 Task: Get directions from Sahara Desert, Africa to Svalbard, Norway departing at 10:00 am on the 17th of June
Action: Mouse moved to (779, 26)
Screenshot: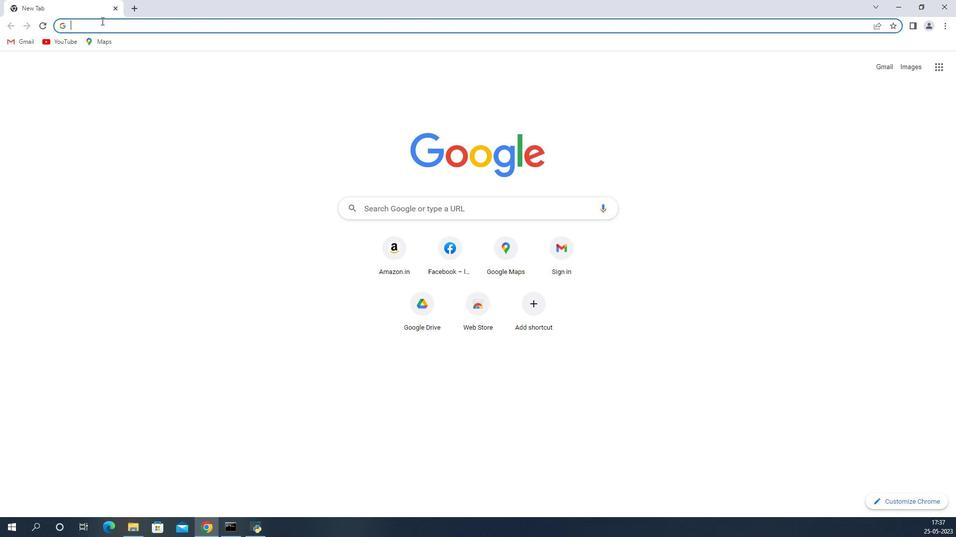 
Action: Mouse pressed left at (779, 26)
Screenshot: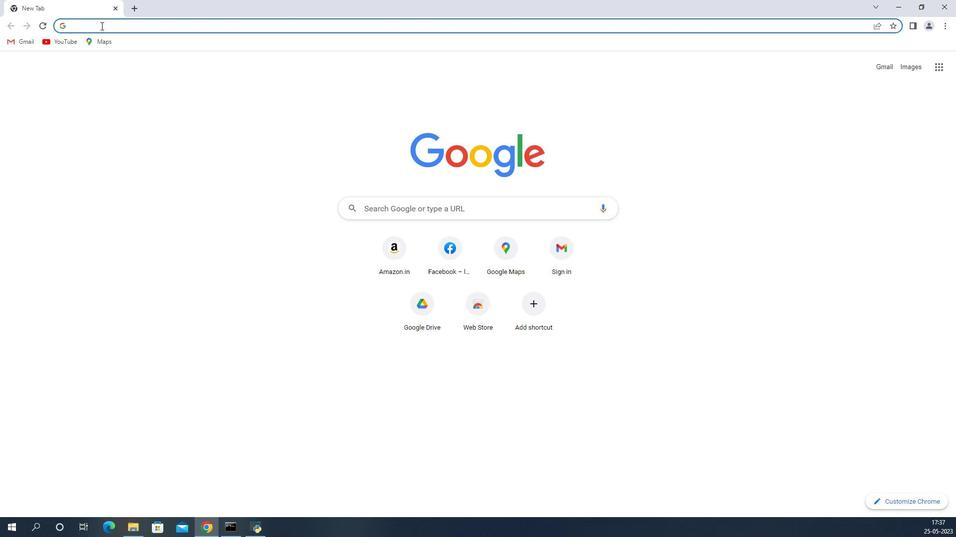 
Action: Key pressed <Key.shift>Google<Key.space><Key.shift>Maps<Key.enter>
Screenshot: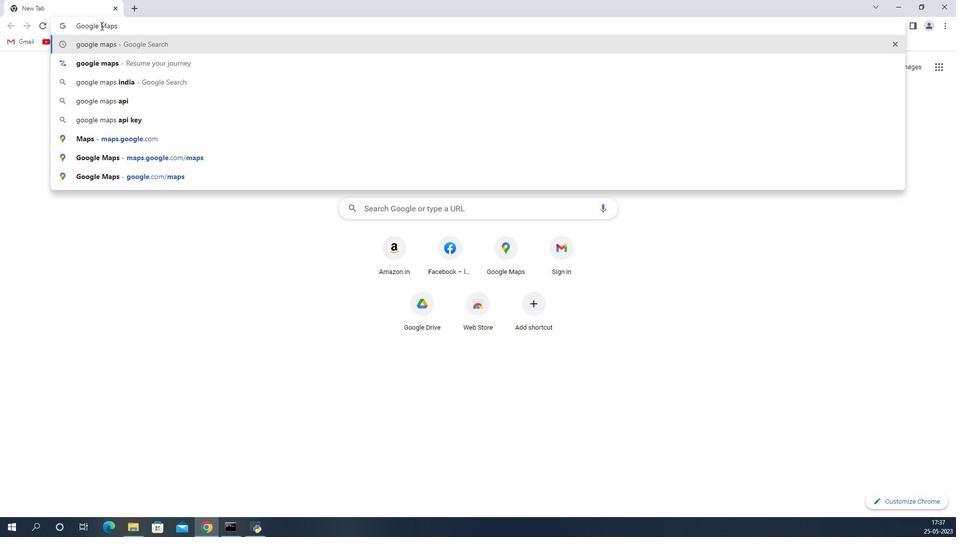 
Action: Mouse moved to (827, 171)
Screenshot: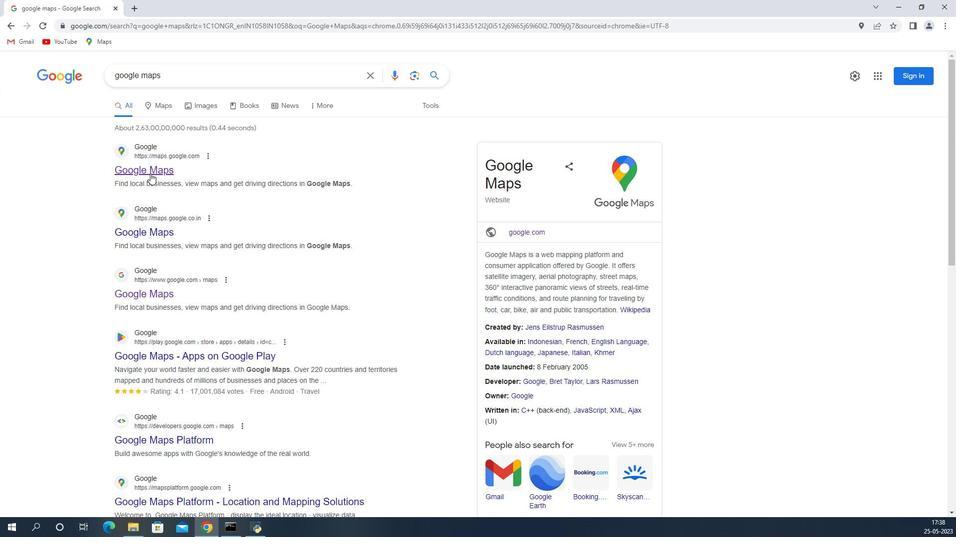 
Action: Mouse pressed left at (827, 171)
Screenshot: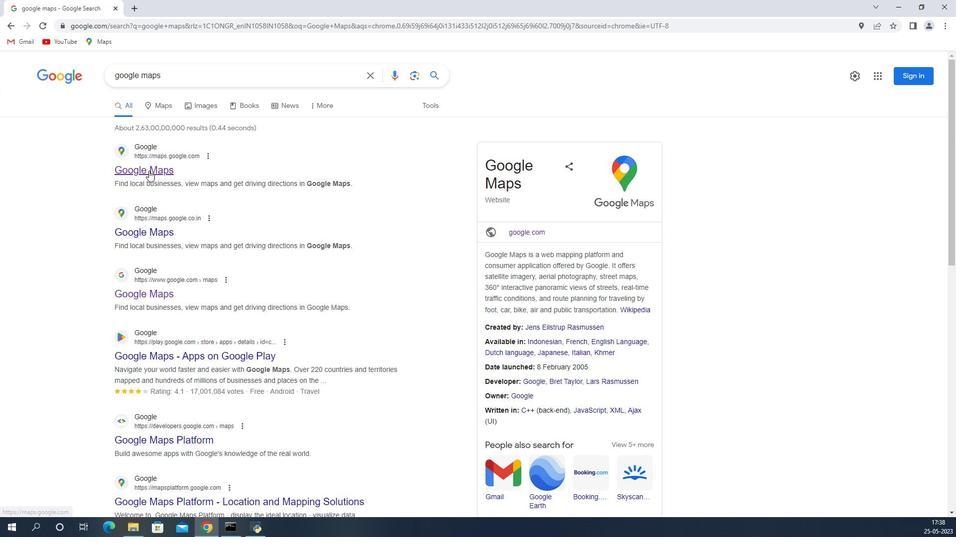 
Action: Mouse moved to (768, 66)
Screenshot: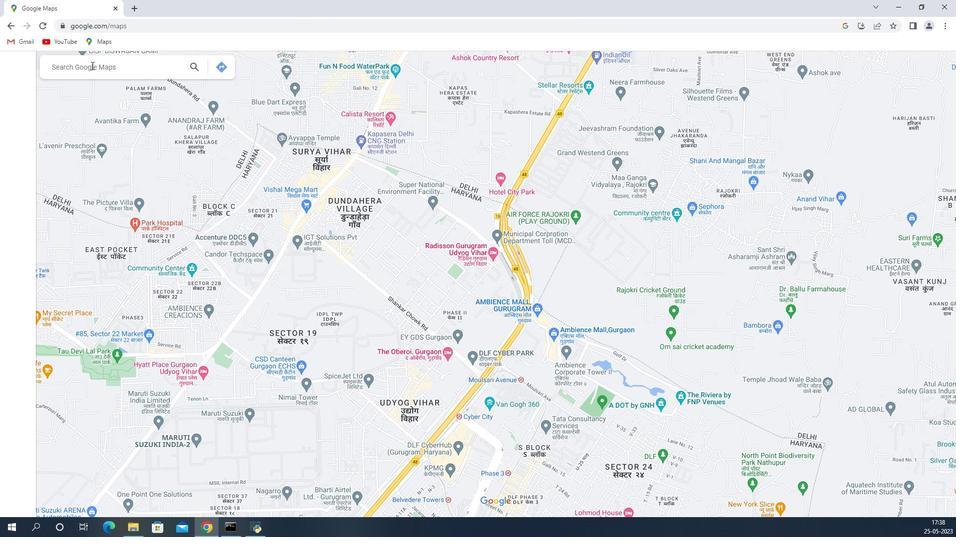 
Action: Mouse pressed left at (768, 66)
Screenshot: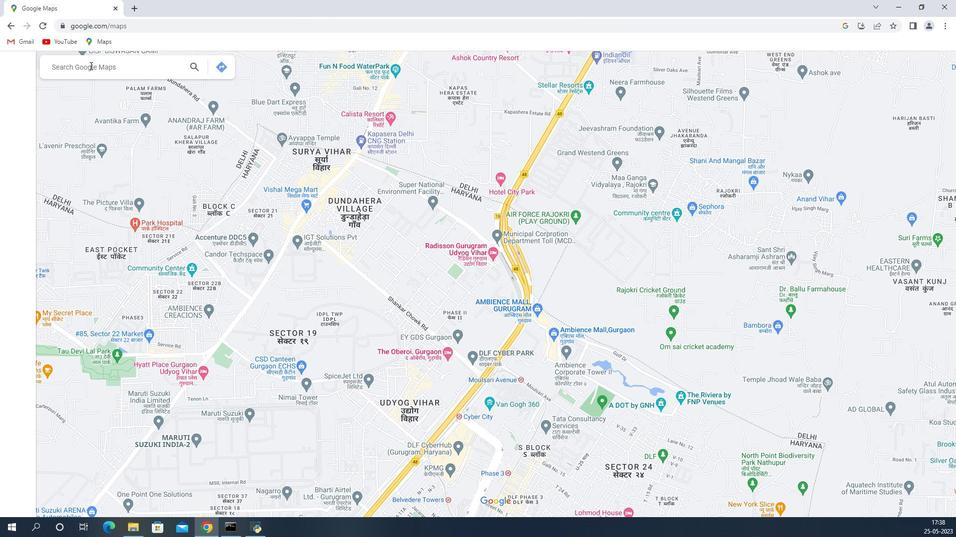 
Action: Key pressed <Key.shift>Svalbard,<Key.space><Key.shift>Norway
Screenshot: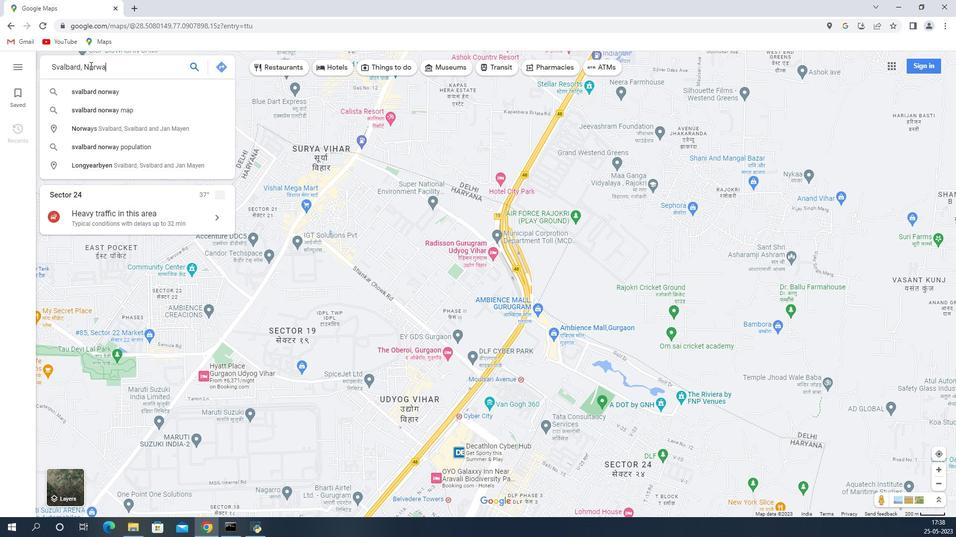 
Action: Mouse moved to (871, 66)
Screenshot: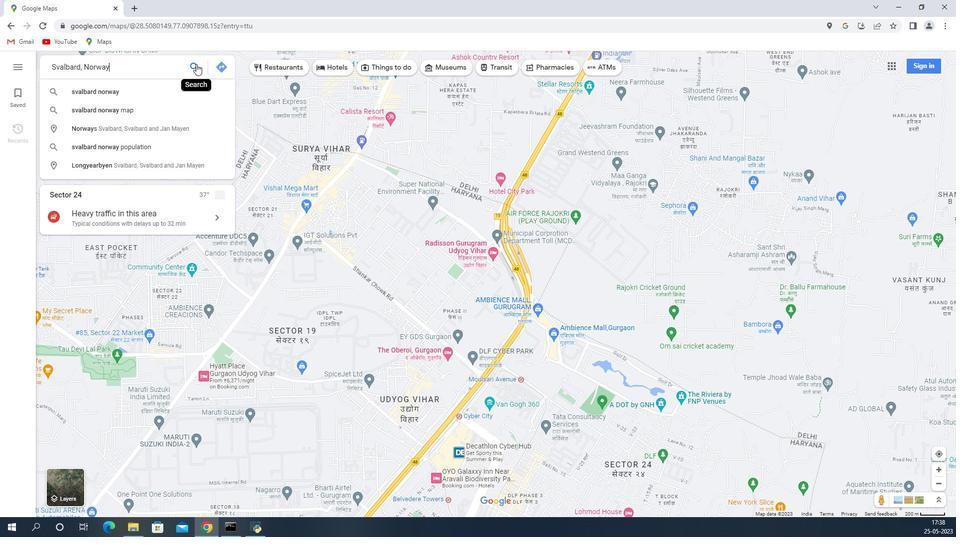
Action: Mouse pressed left at (871, 66)
Screenshot: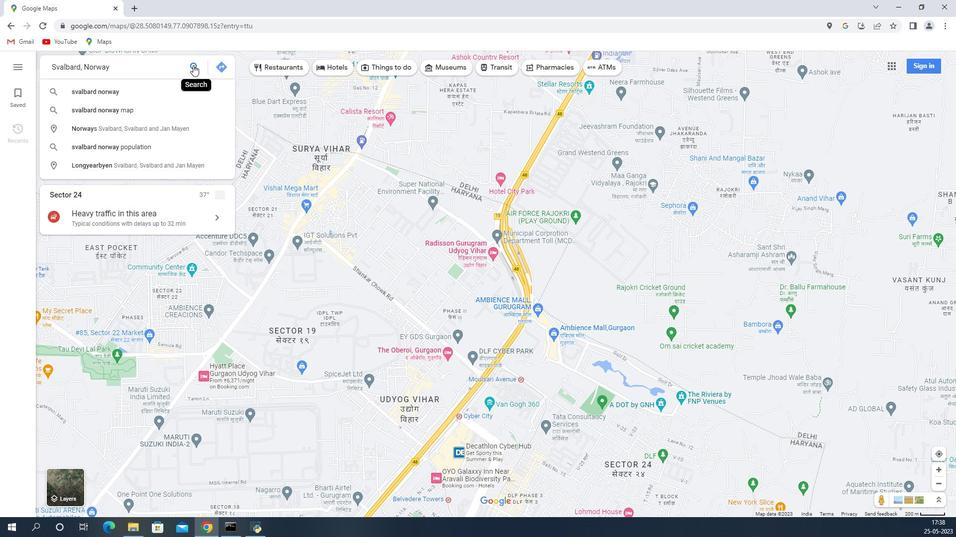 
Action: Mouse moved to (740, 228)
Screenshot: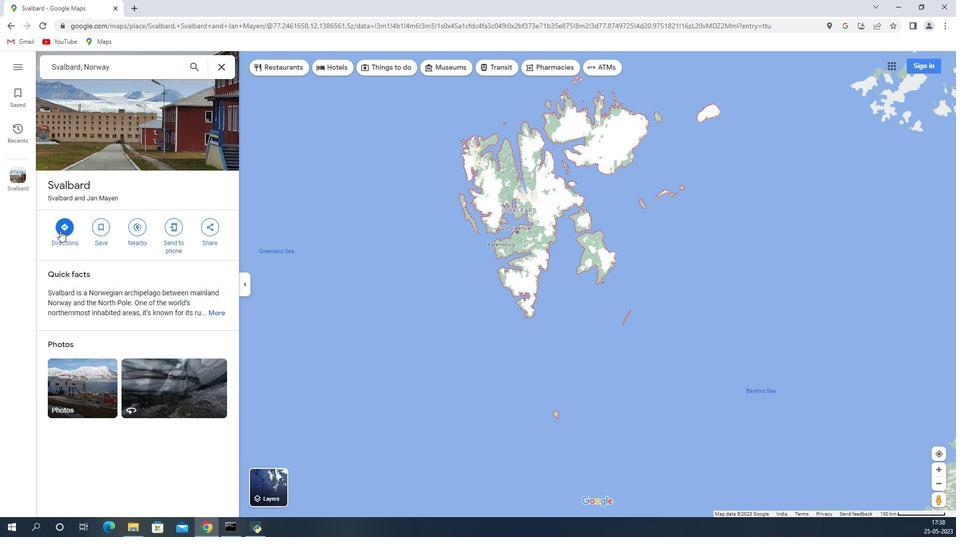 
Action: Mouse pressed left at (740, 228)
Screenshot: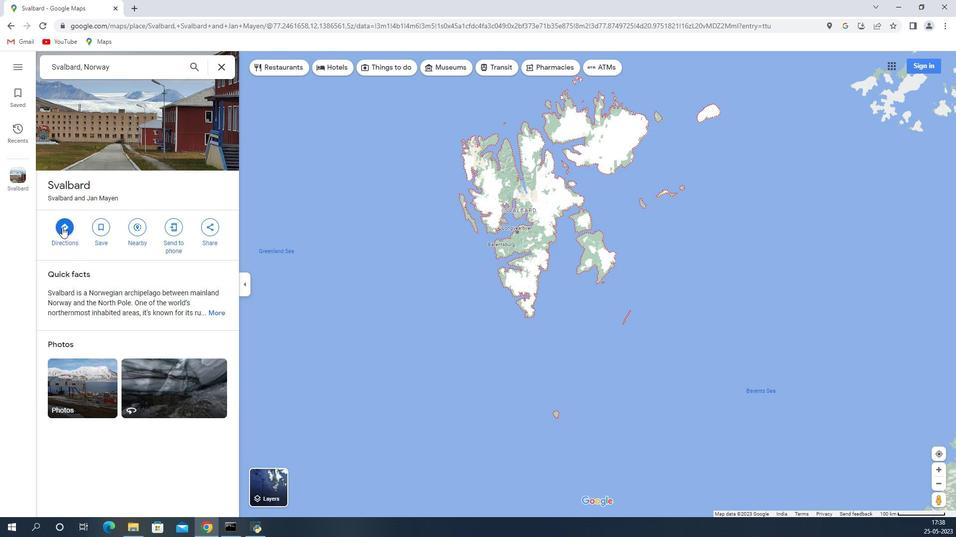 
Action: Mouse moved to (767, 100)
Screenshot: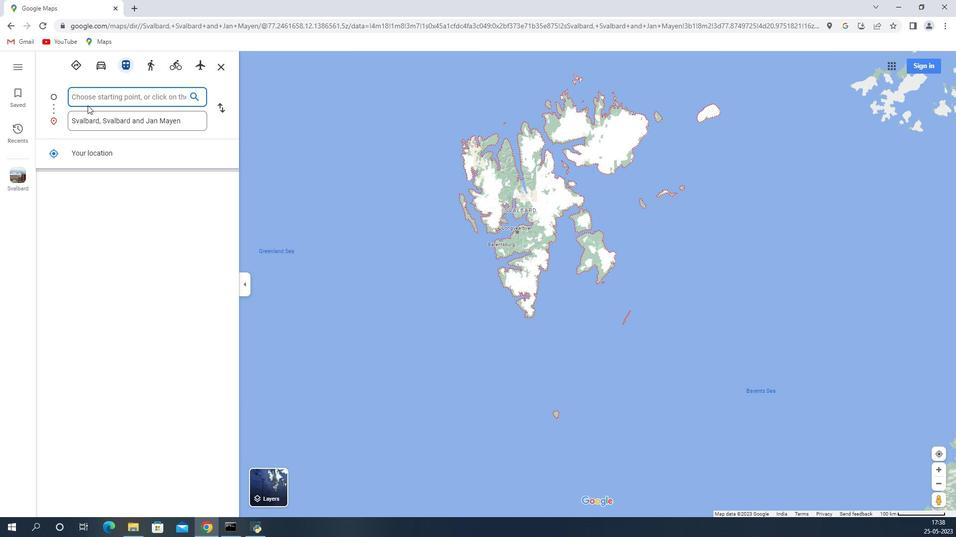 
Action: Mouse pressed left at (767, 100)
Screenshot: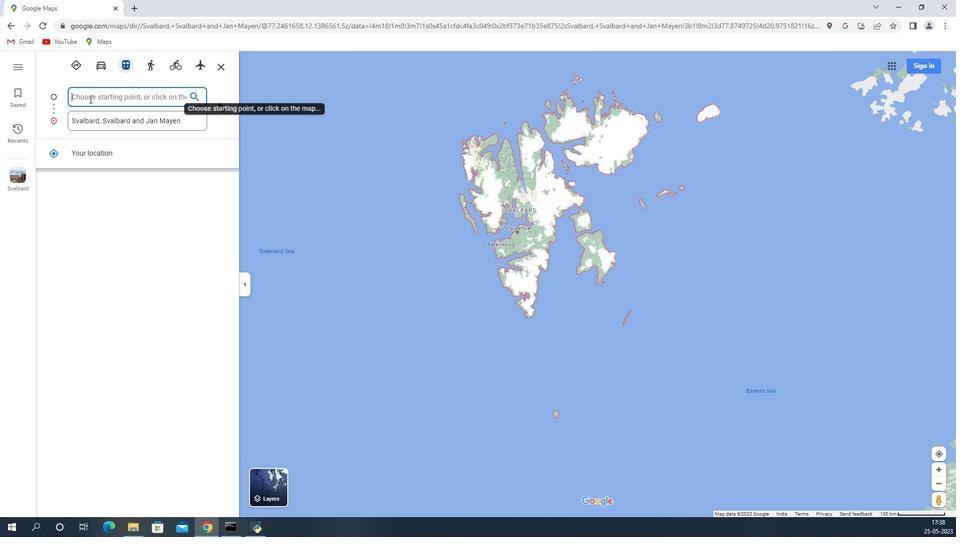 
Action: Key pressed <Key.shift>Sahara<Key.space><Key.shift>Desert<Key.space><Key.backspace>,<Key.space><Key.shift>Africa
Screenshot: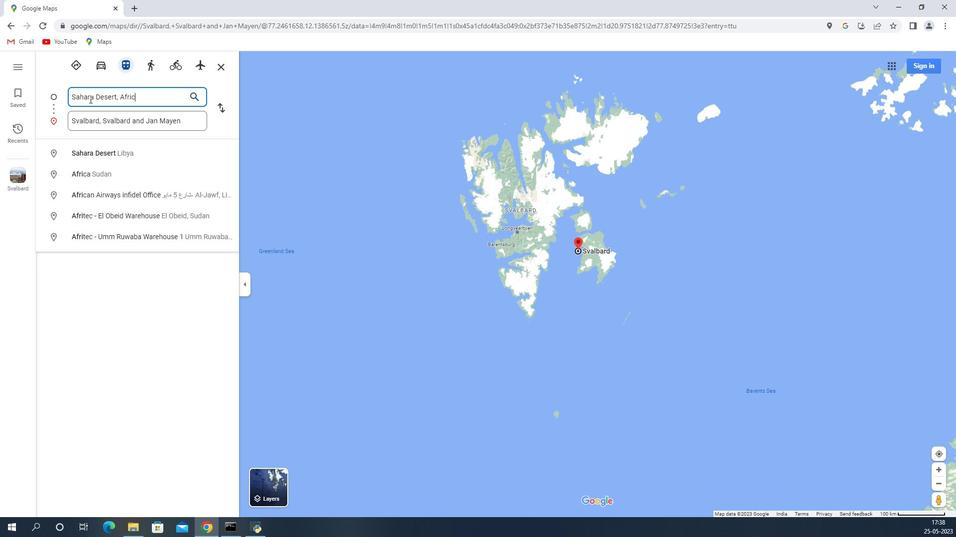 
Action: Mouse moved to (873, 96)
Screenshot: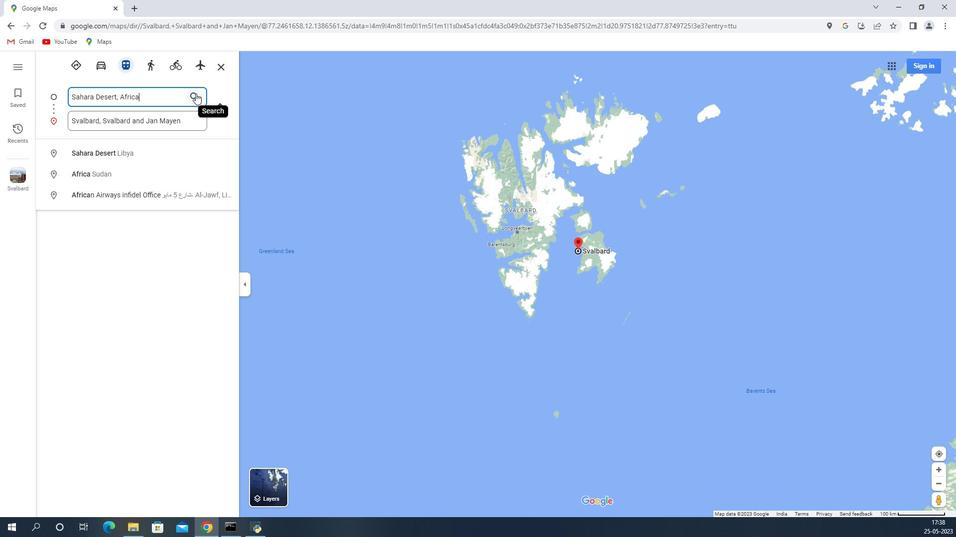 
Action: Mouse pressed left at (873, 96)
Screenshot: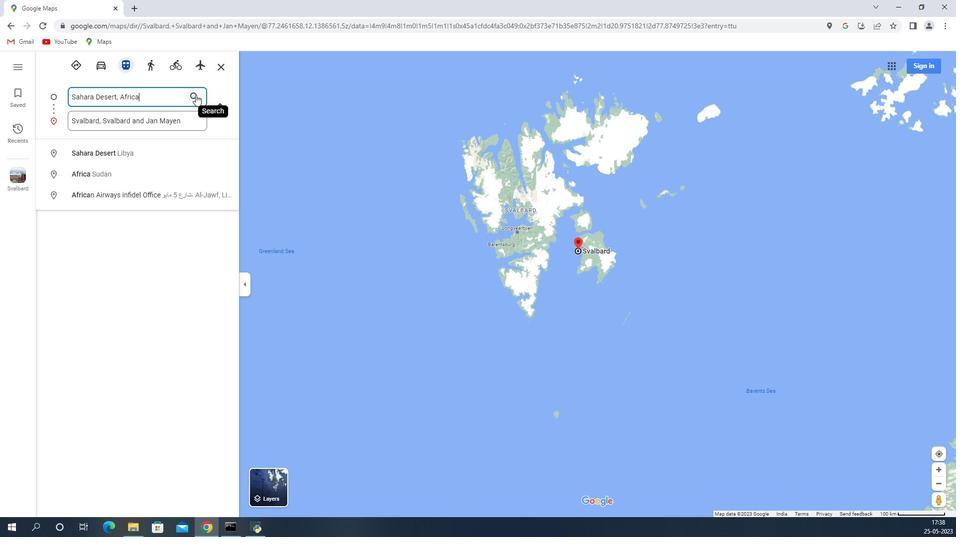 
Action: Mouse moved to (770, 66)
Screenshot: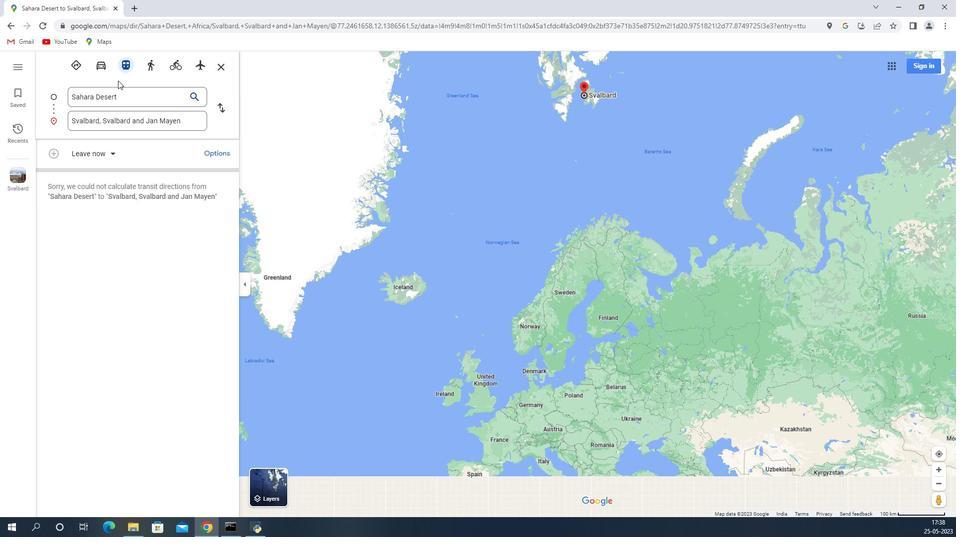 
Action: Mouse pressed left at (770, 66)
Screenshot: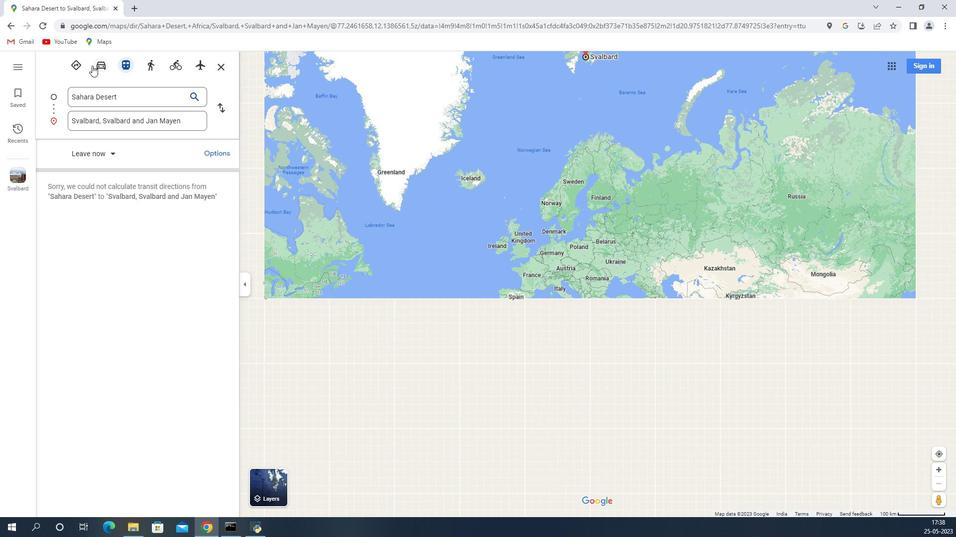 
Action: Mouse moved to (791, 155)
Screenshot: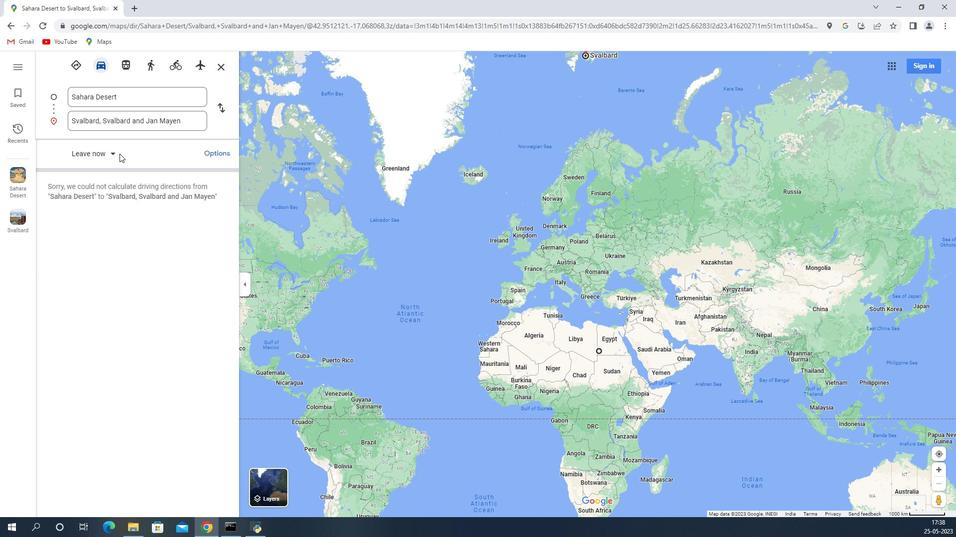 
Action: Mouse pressed left at (791, 155)
Screenshot: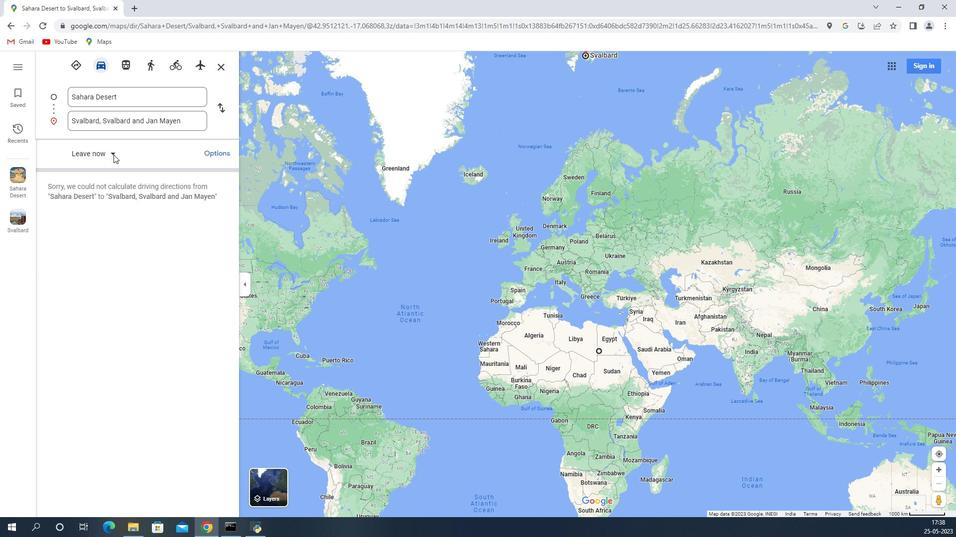 
Action: Mouse moved to (776, 184)
Screenshot: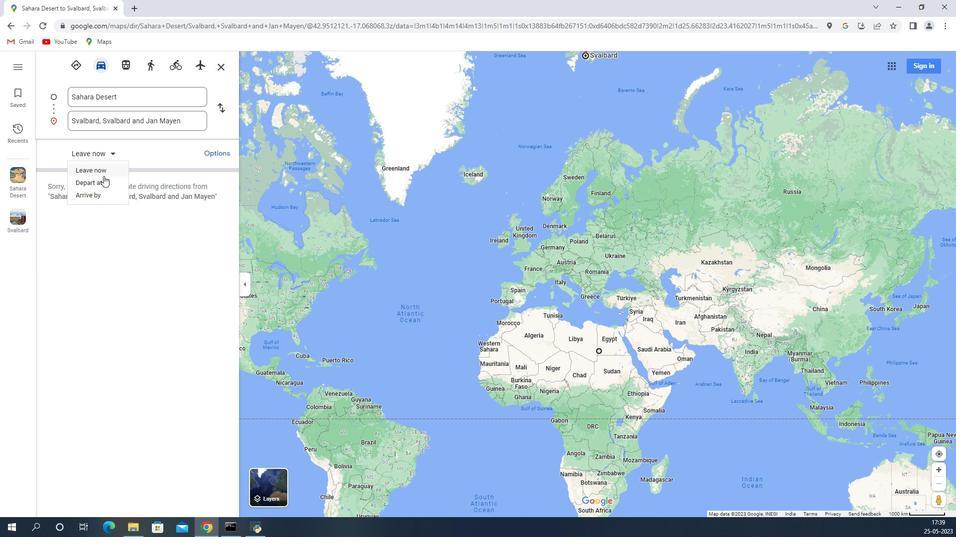
Action: Mouse pressed left at (776, 184)
Screenshot: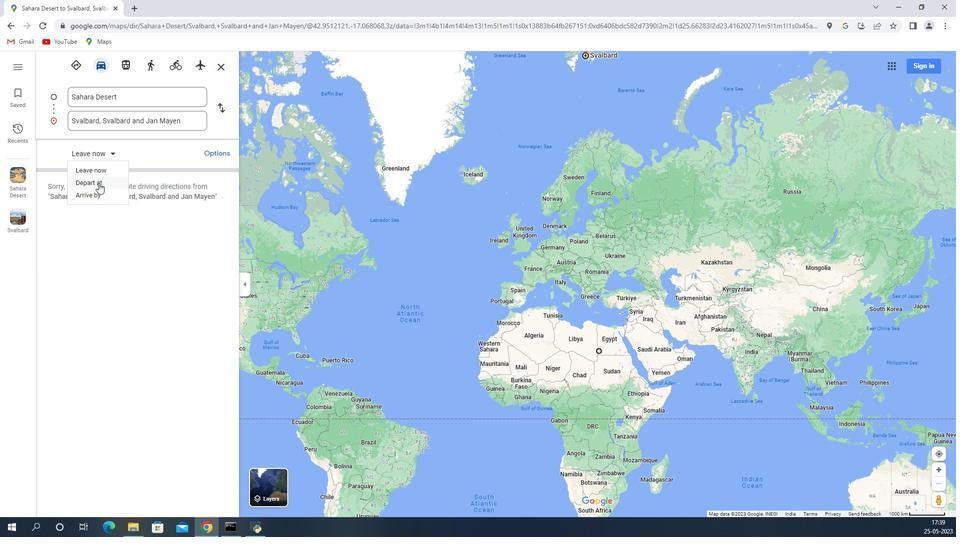 
Action: Mouse moved to (789, 173)
Screenshot: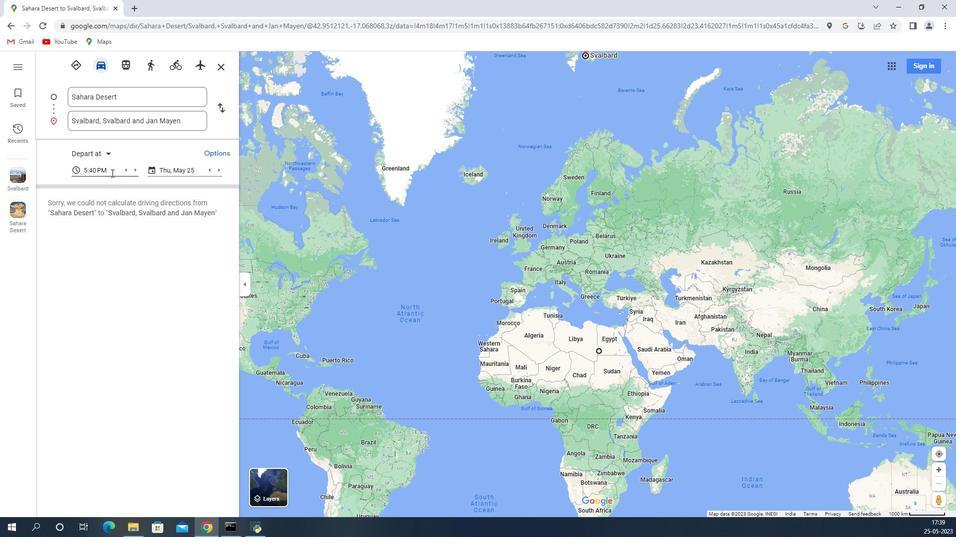 
Action: Mouse pressed left at (789, 173)
Screenshot: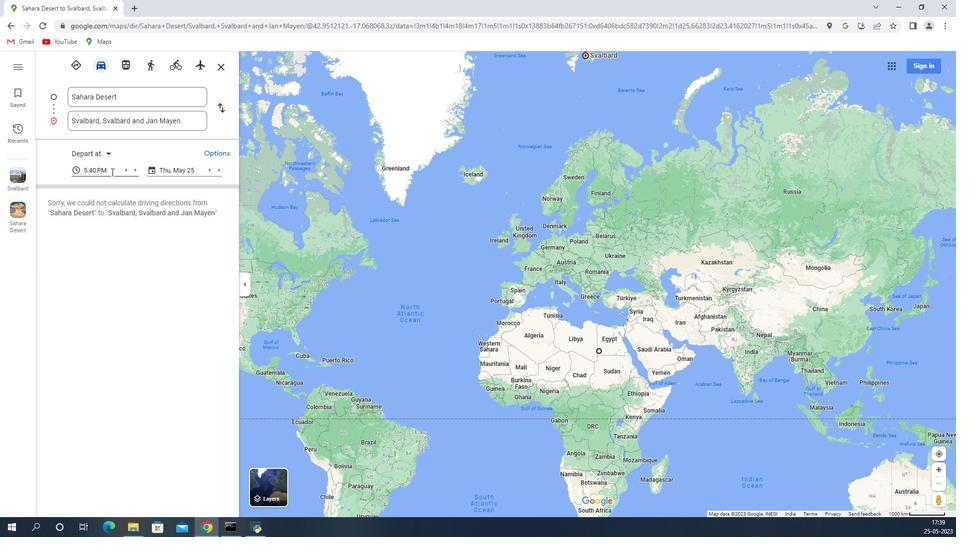 
Action: Key pressed <Key.backspace><Key.backspace><Key.backspace><Key.backspace><Key.backspace><Key.backspace><Key.backspace><Key.backspace><Key.backspace><Key.backspace><Key.end><Key.insert><Key.shift><Key.shift><Key.shift><Key.shift><Key.shift><Key.shift><Key.shift>:<Key.insert><Key.insert>
Screenshot: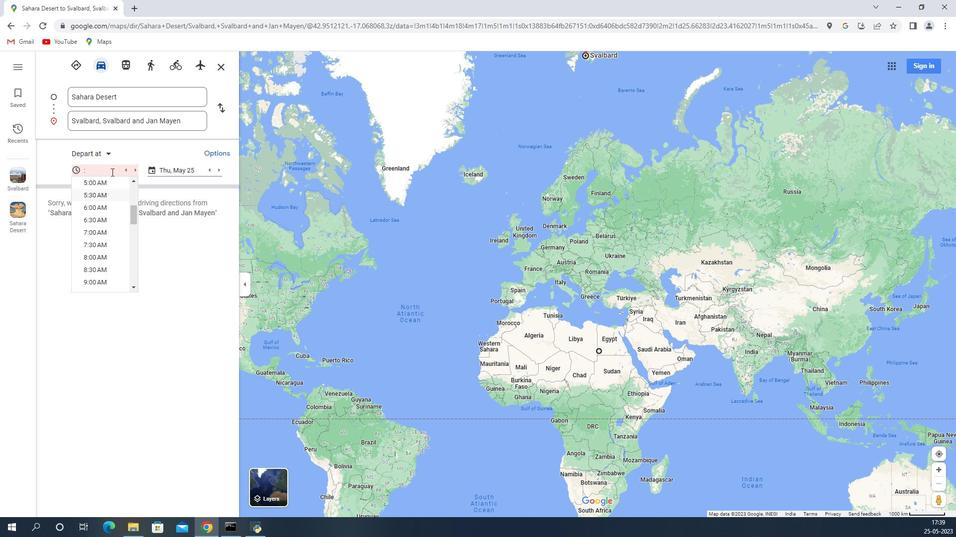 
Action: Mouse moved to (789, 173)
Screenshot: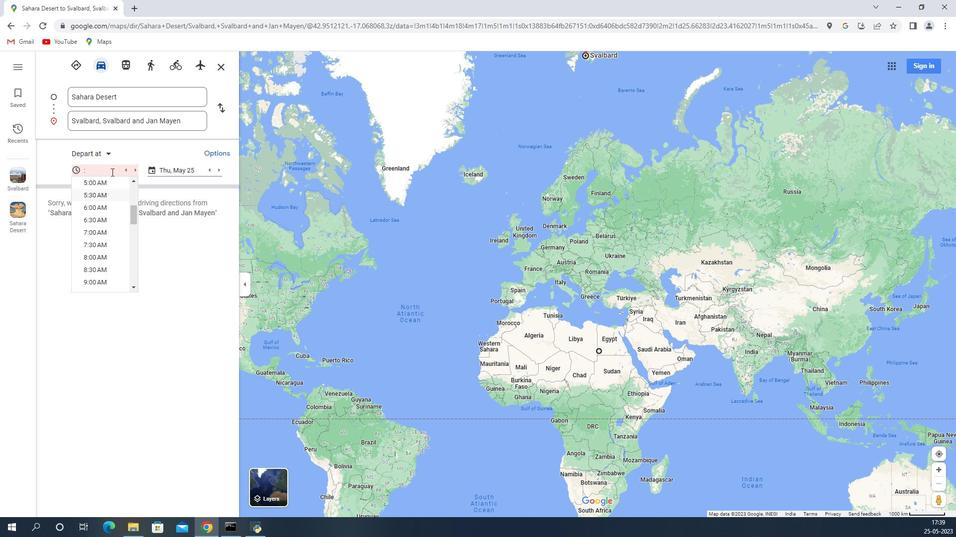 
Action: Key pressed <Key.backspace><Key.backspace><Key.backspace>10<Key.shift><Key.shift><Key.shift><Key.shift>:00<Key.space><Key.shift>A<Key.shift><Key.shift><Key.shift><Key.shift><Key.shift><Key.shift><Key.shift><Key.shift><Key.shift>M
Screenshot: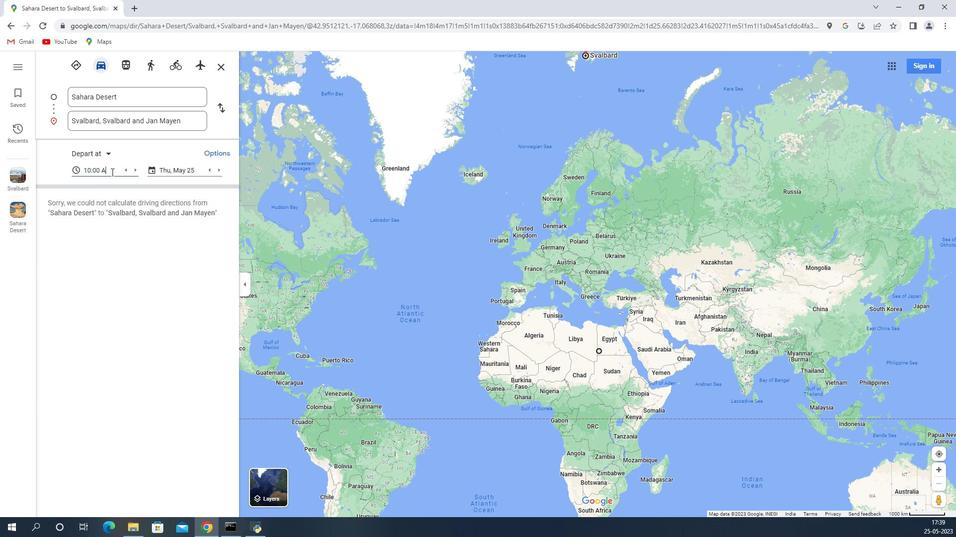 
Action: Mouse moved to (870, 170)
Screenshot: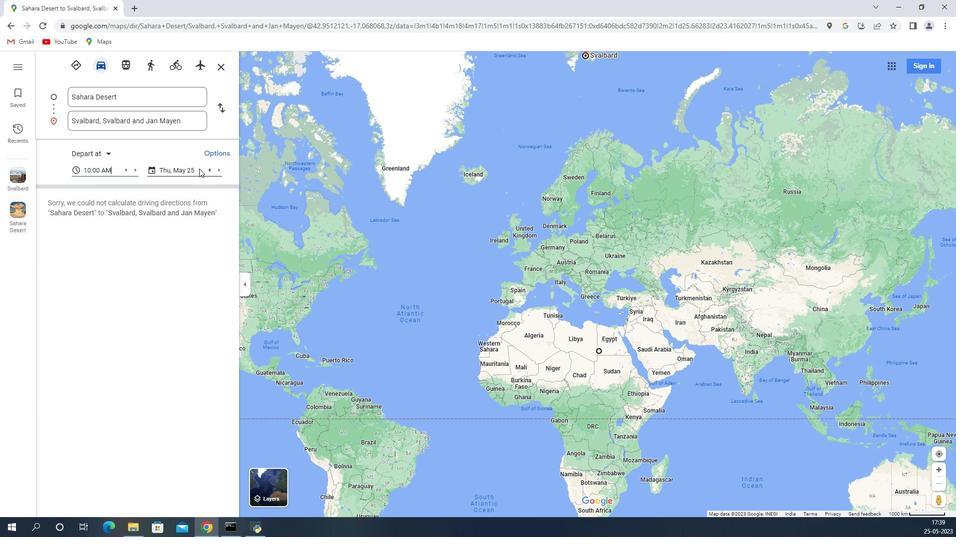 
Action: Mouse pressed left at (870, 170)
Screenshot: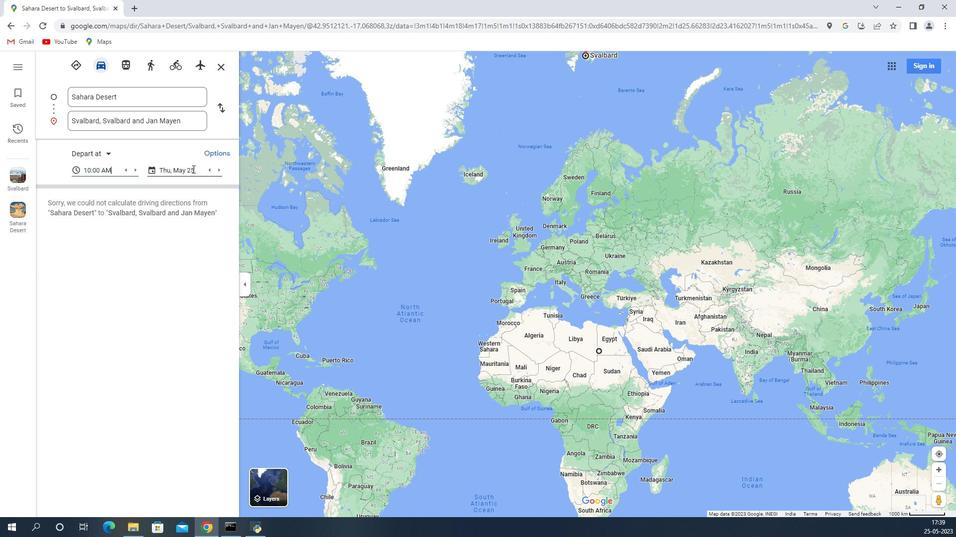 
Action: Mouse moved to (912, 190)
Screenshot: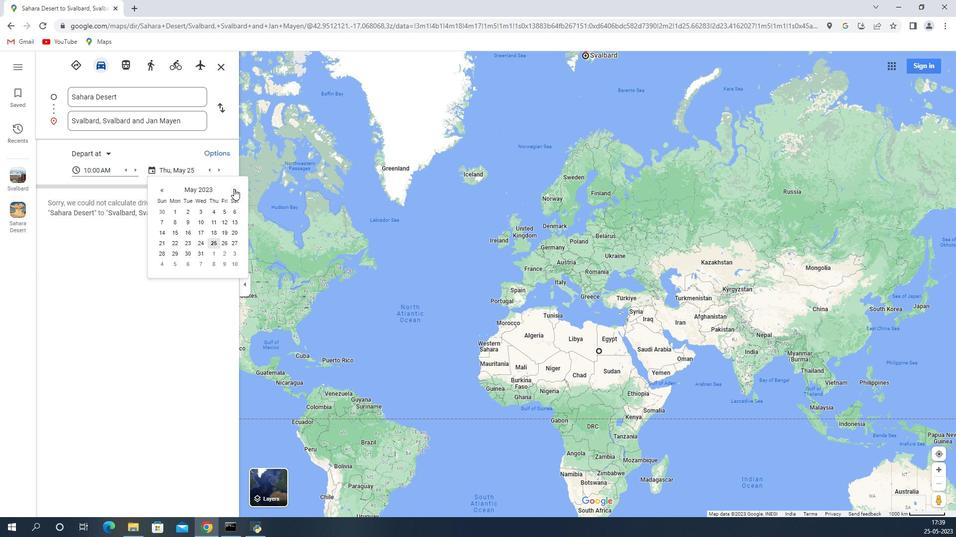 
Action: Mouse pressed left at (912, 190)
Screenshot: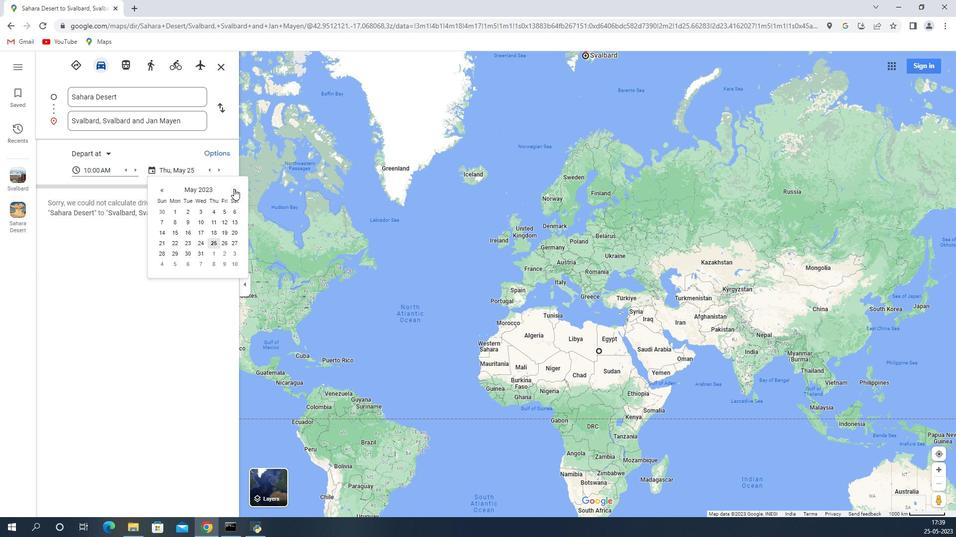 
Action: Mouse moved to (912, 232)
Screenshot: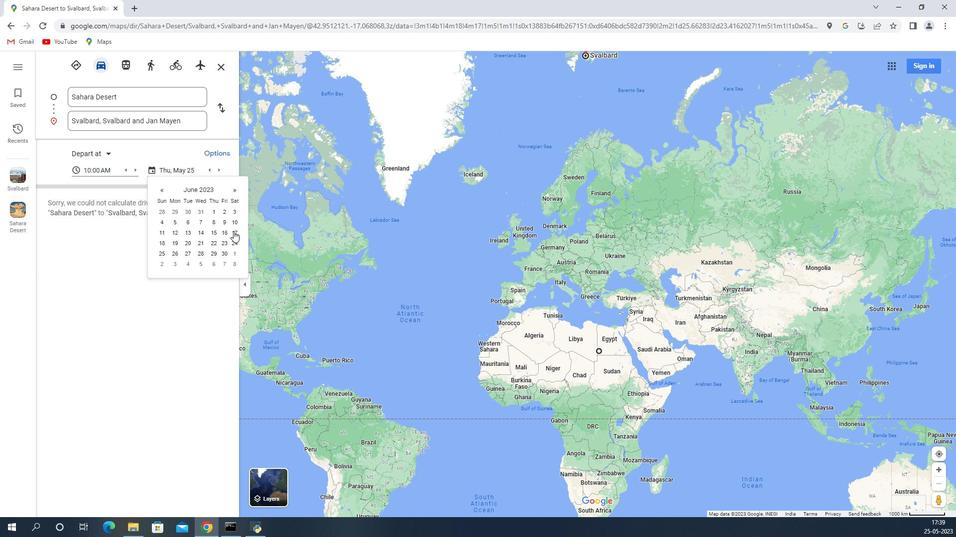
Action: Mouse pressed left at (912, 232)
Screenshot: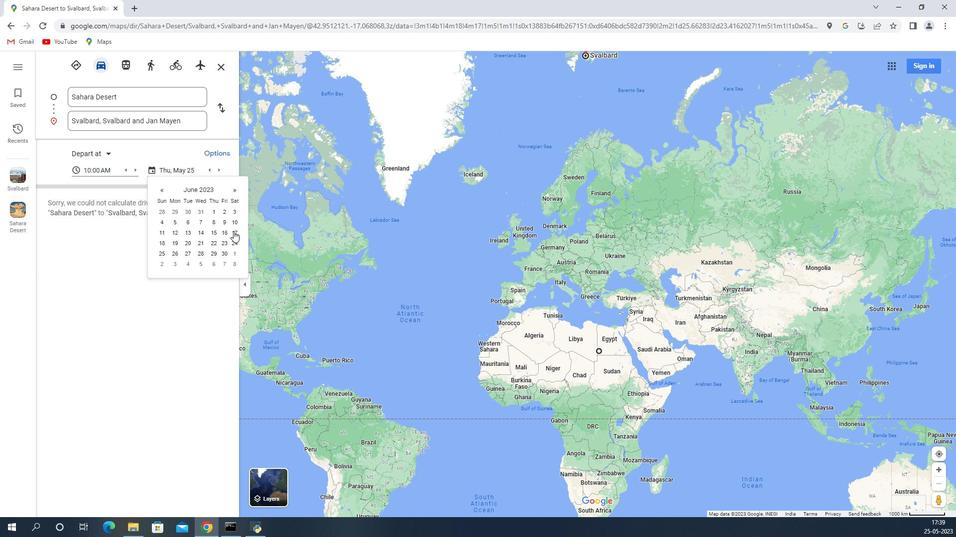 
Action: Mouse moved to (950, 288)
Screenshot: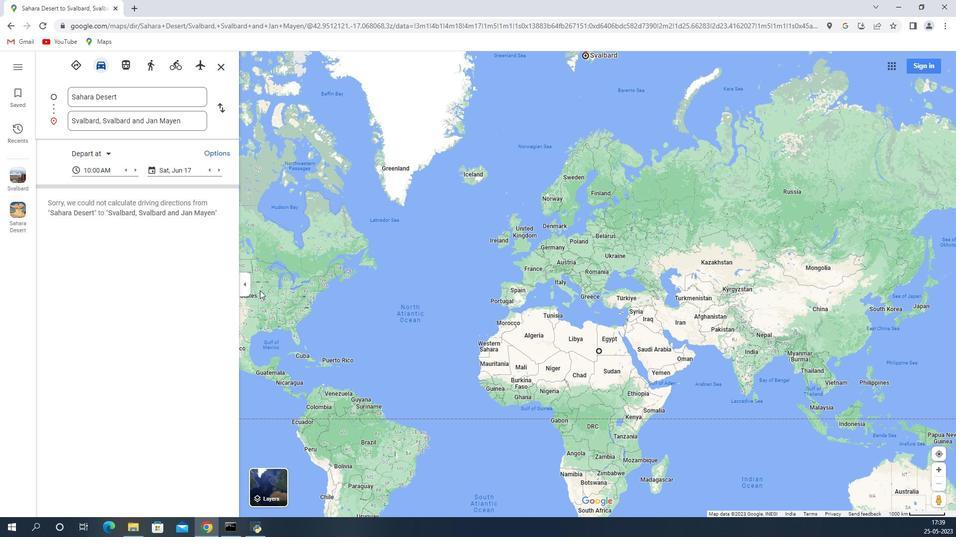 
